 Task: Check the percentage active listings of club house in the last 5 years.
Action: Mouse moved to (773, 173)
Screenshot: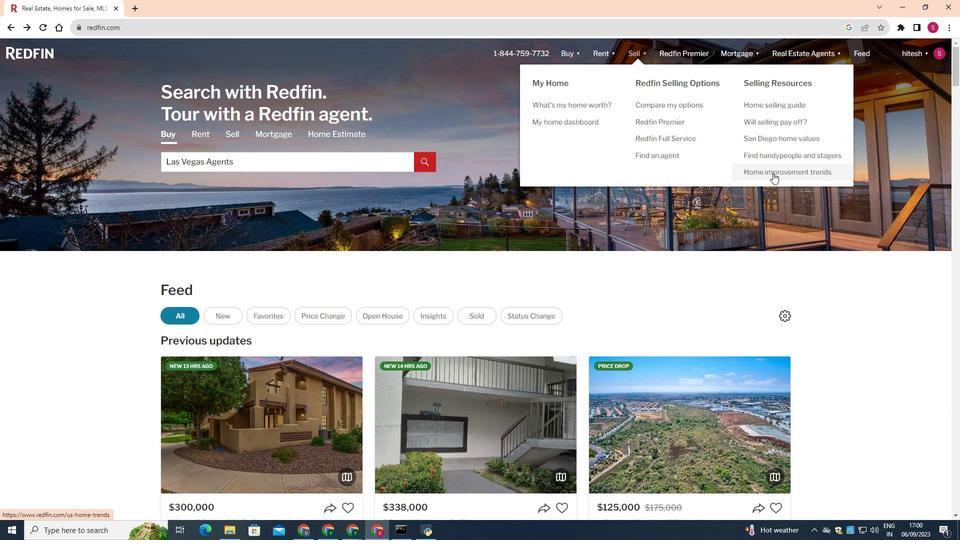 
Action: Mouse pressed left at (773, 173)
Screenshot: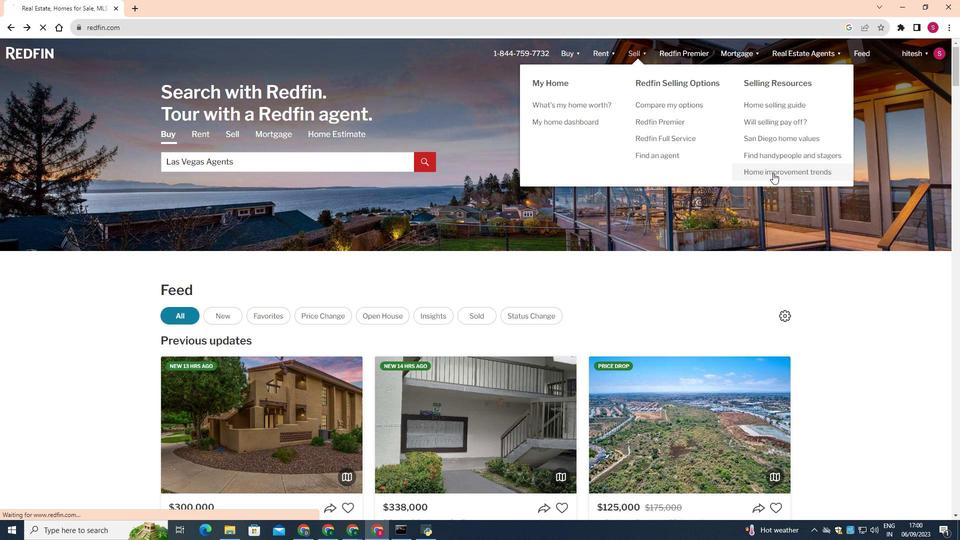 
Action: Mouse moved to (495, 325)
Screenshot: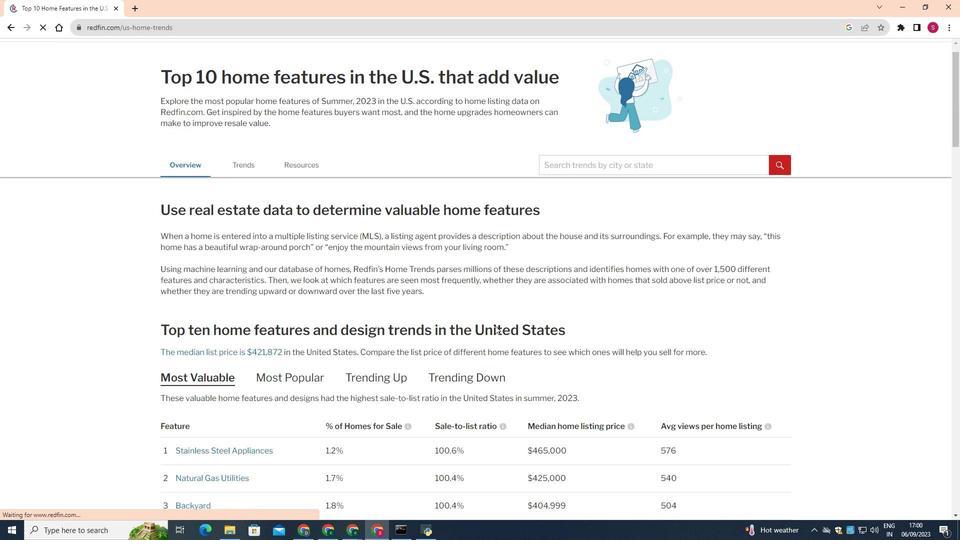 
Action: Mouse scrolled (495, 325) with delta (0, 0)
Screenshot: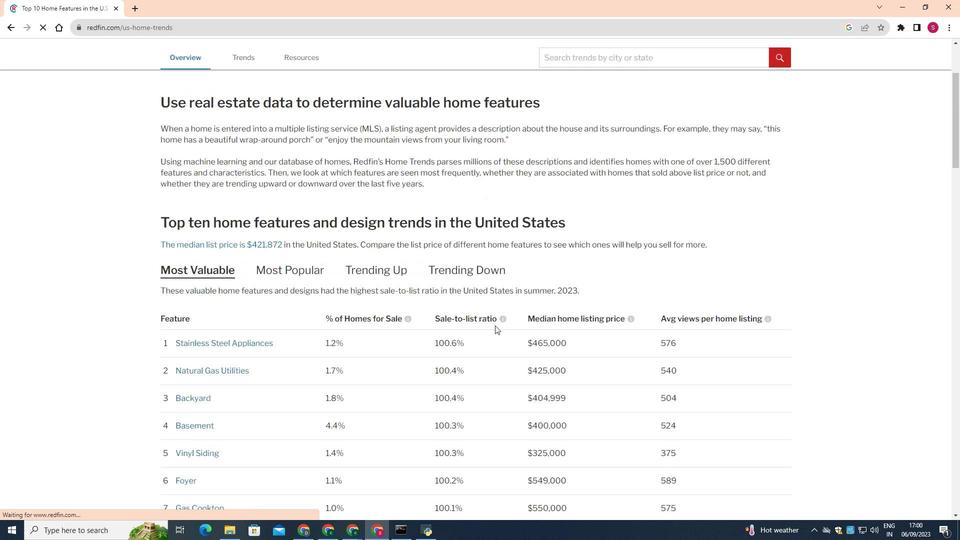
Action: Mouse scrolled (495, 325) with delta (0, 0)
Screenshot: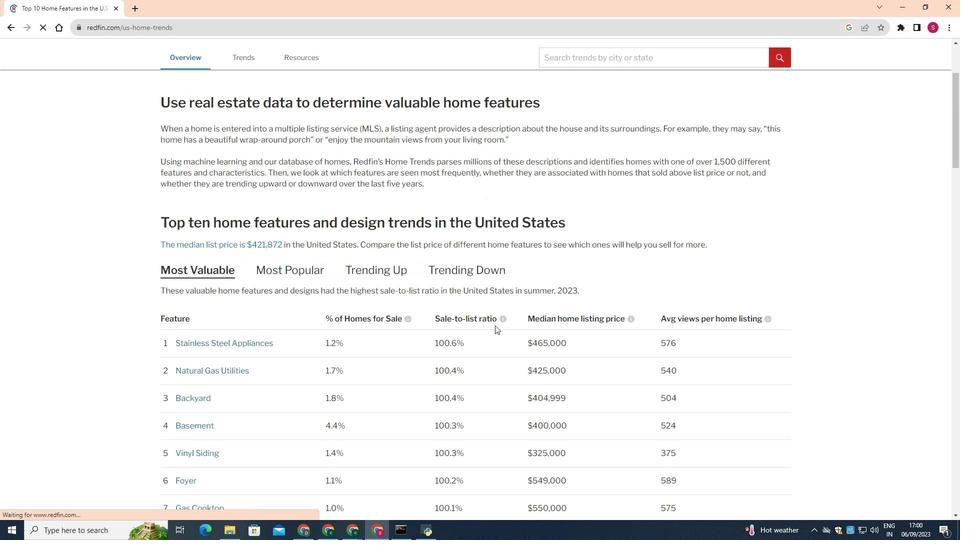 
Action: Mouse scrolled (495, 325) with delta (0, 0)
Screenshot: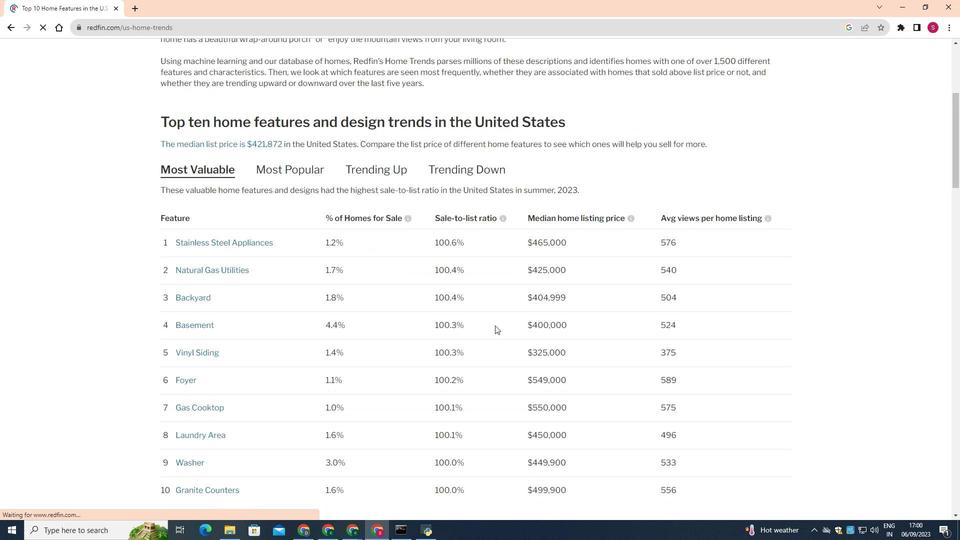 
Action: Mouse scrolled (495, 325) with delta (0, 0)
Screenshot: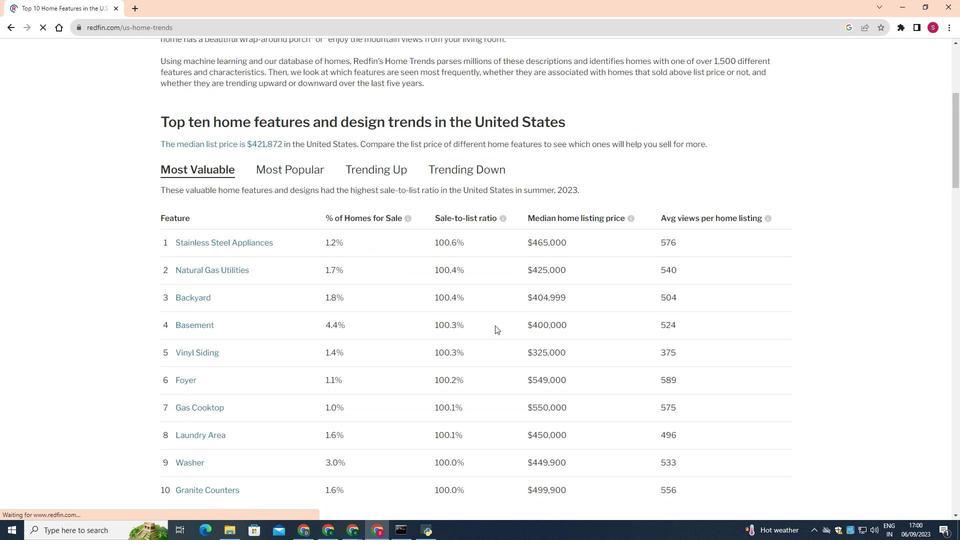 
Action: Mouse scrolled (495, 325) with delta (0, 0)
Screenshot: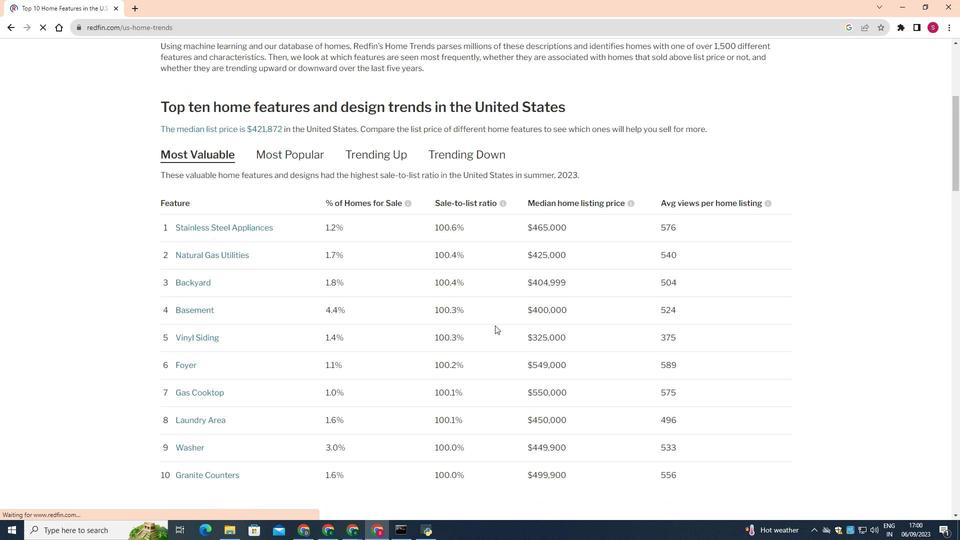 
Action: Mouse scrolled (495, 325) with delta (0, 0)
Screenshot: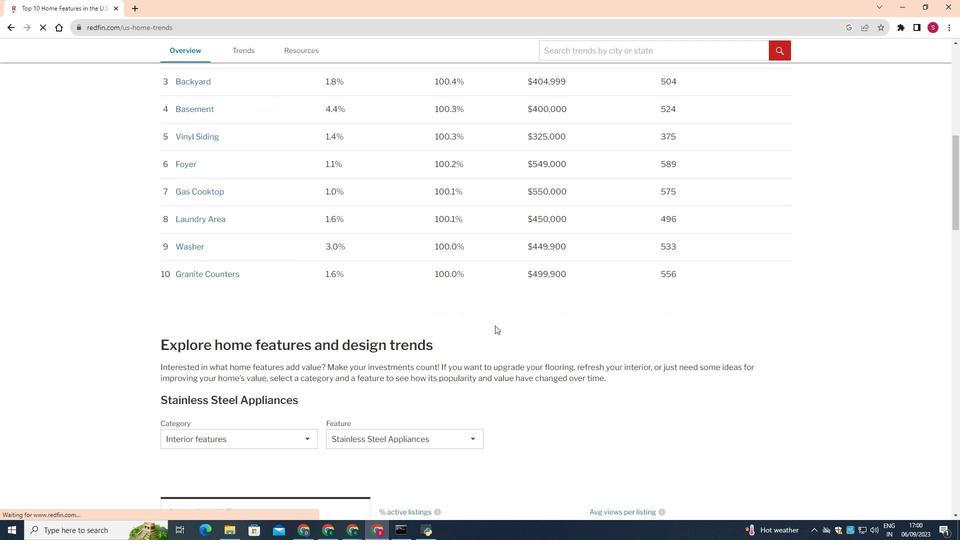 
Action: Mouse scrolled (495, 325) with delta (0, 0)
Screenshot: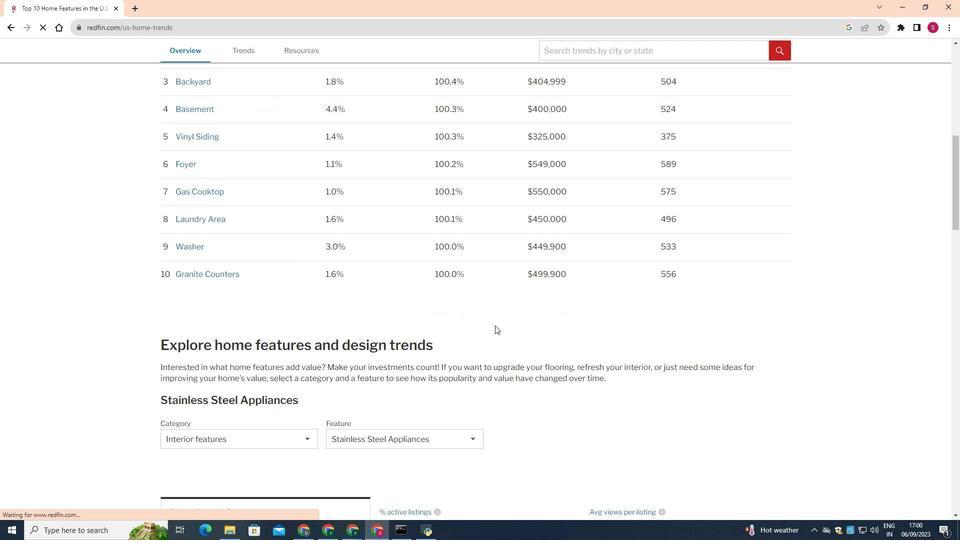 
Action: Mouse scrolled (495, 325) with delta (0, 0)
Screenshot: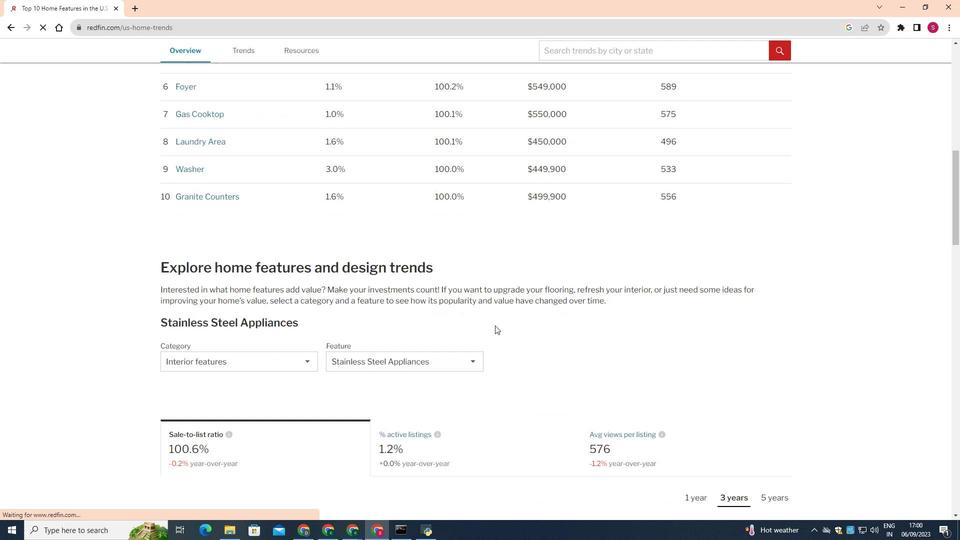 
Action: Mouse scrolled (495, 325) with delta (0, 0)
Screenshot: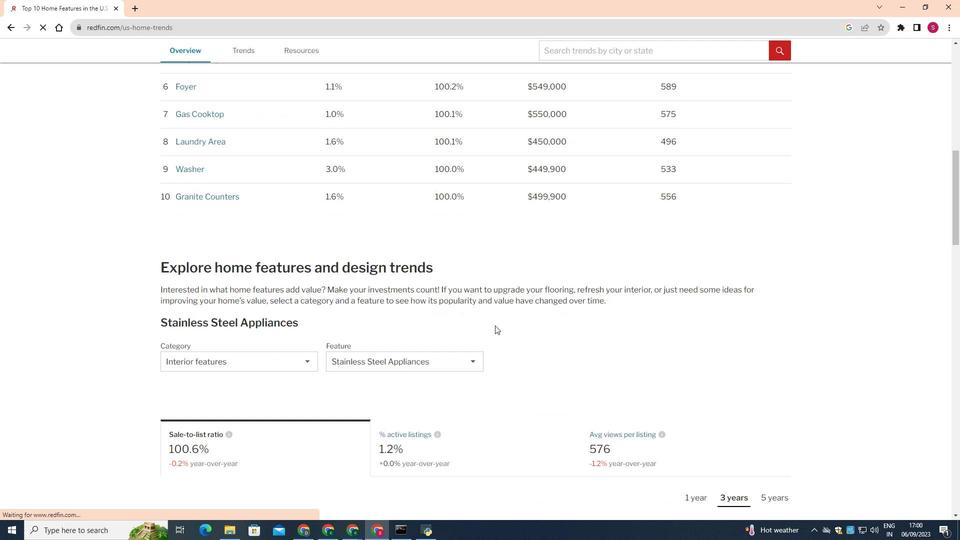 
Action: Mouse scrolled (495, 325) with delta (0, 0)
Screenshot: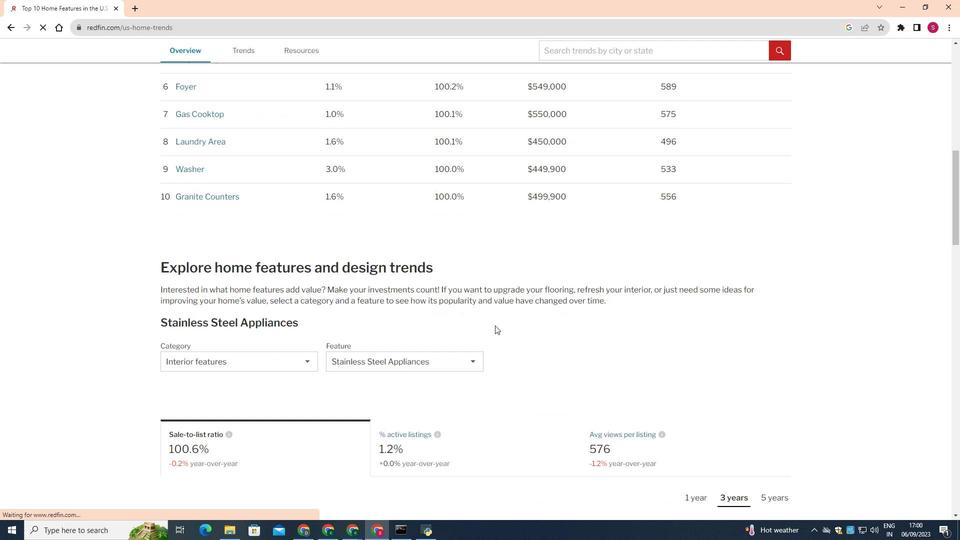 
Action: Mouse scrolled (495, 325) with delta (0, 0)
Screenshot: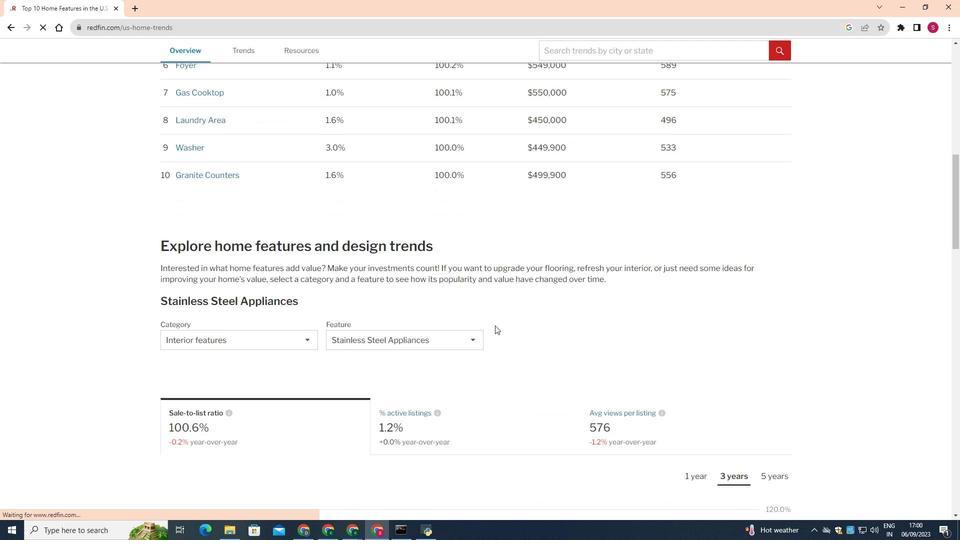 
Action: Mouse moved to (496, 325)
Screenshot: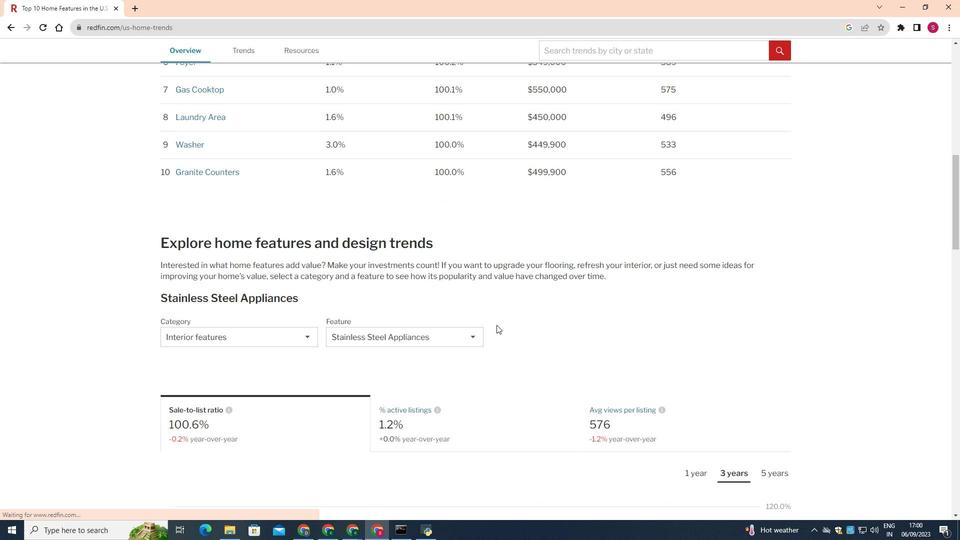 
Action: Mouse scrolled (496, 324) with delta (0, 0)
Screenshot: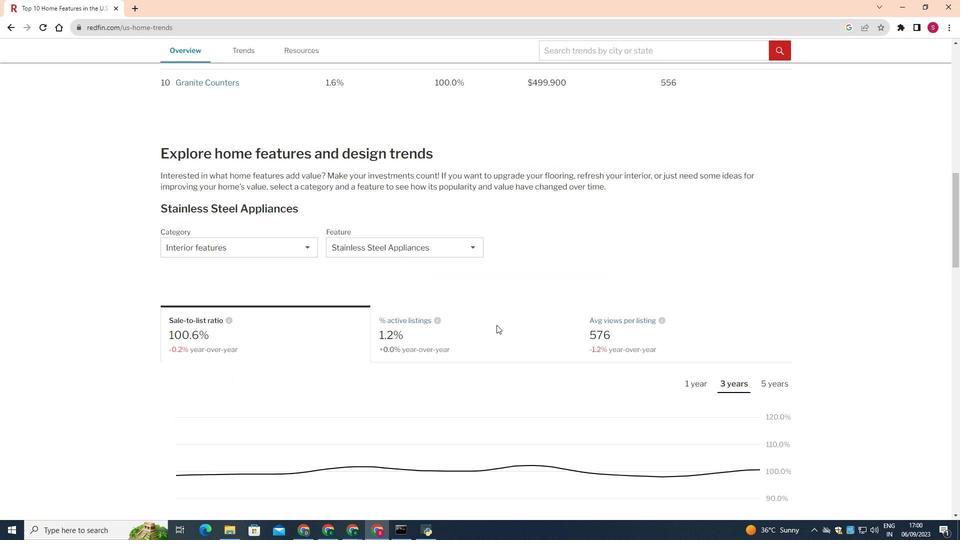 
Action: Mouse scrolled (496, 324) with delta (0, 0)
Screenshot: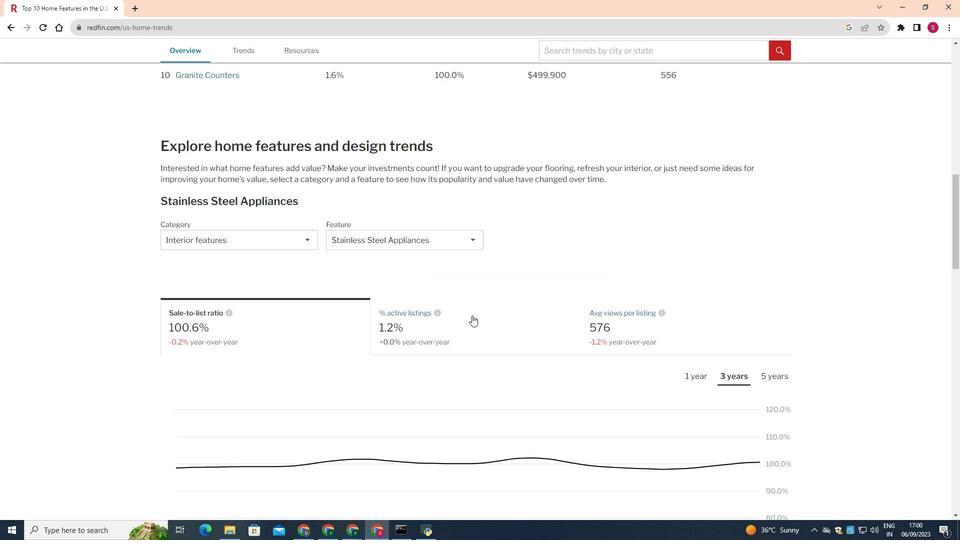 
Action: Mouse moved to (259, 236)
Screenshot: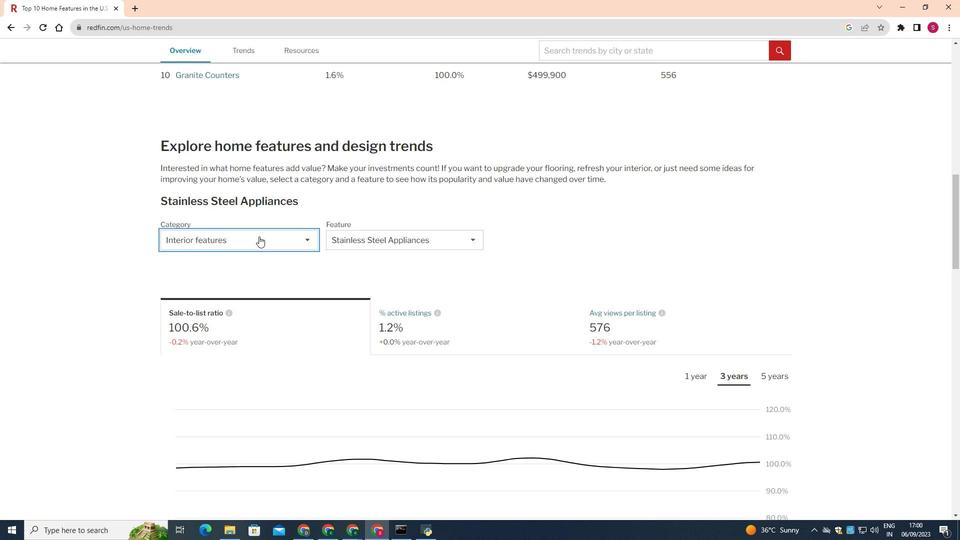 
Action: Mouse pressed left at (259, 236)
Screenshot: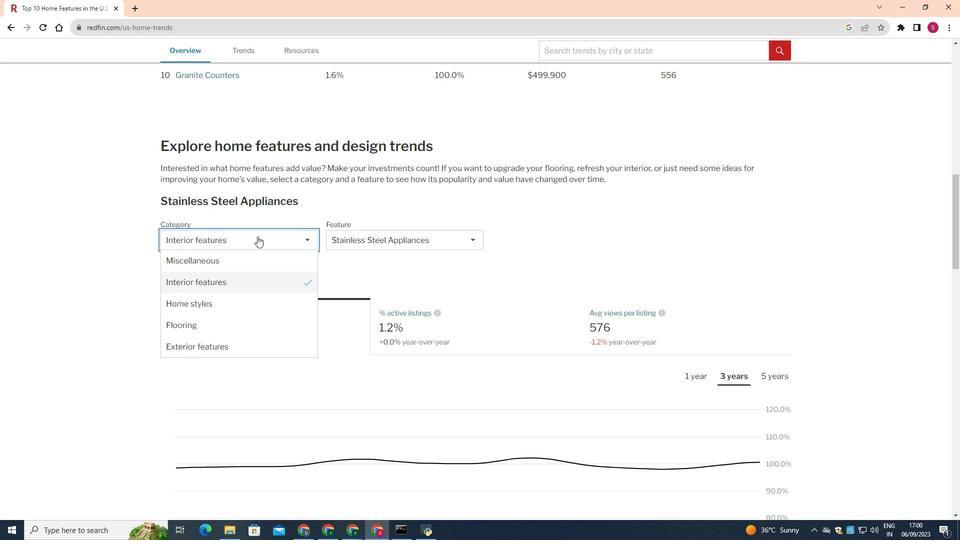 
Action: Mouse moved to (233, 257)
Screenshot: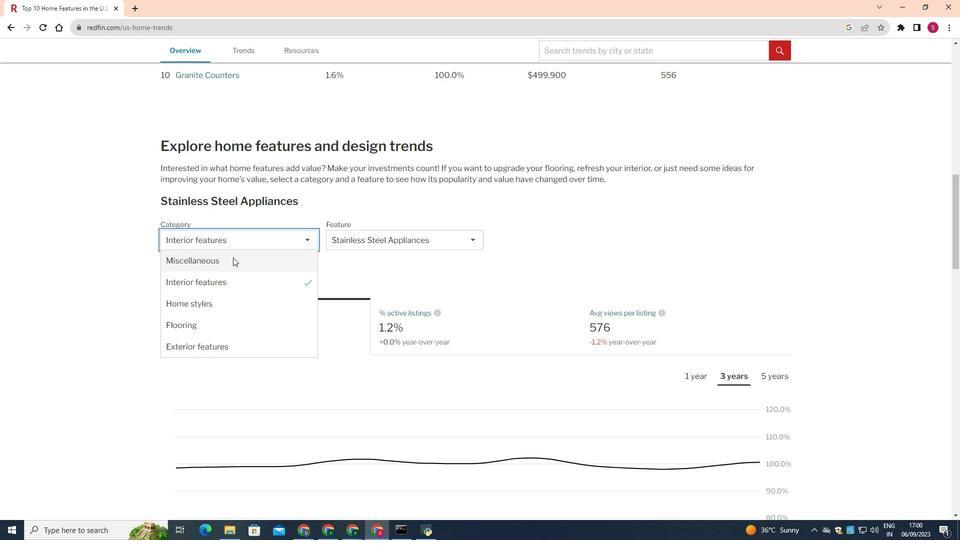 
Action: Mouse pressed left at (233, 257)
Screenshot: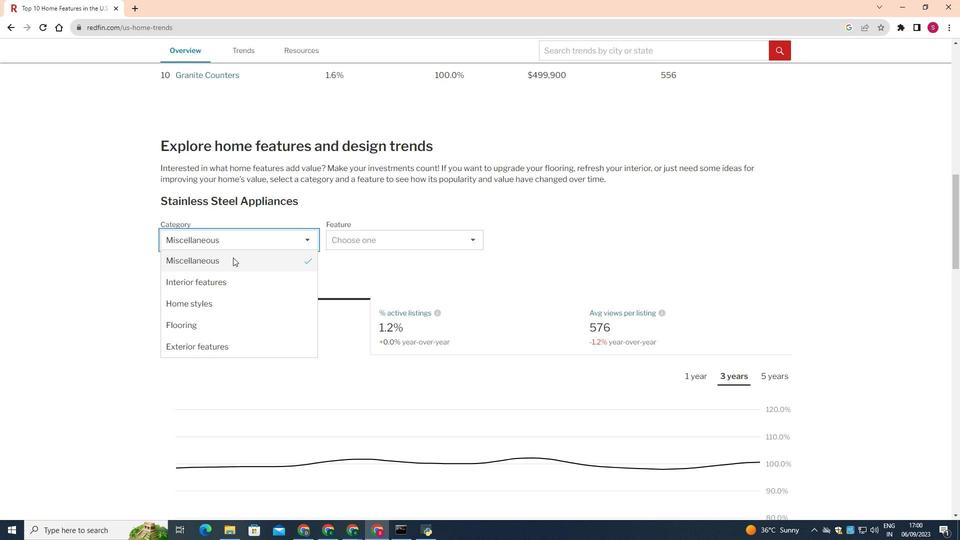 
Action: Mouse moved to (371, 239)
Screenshot: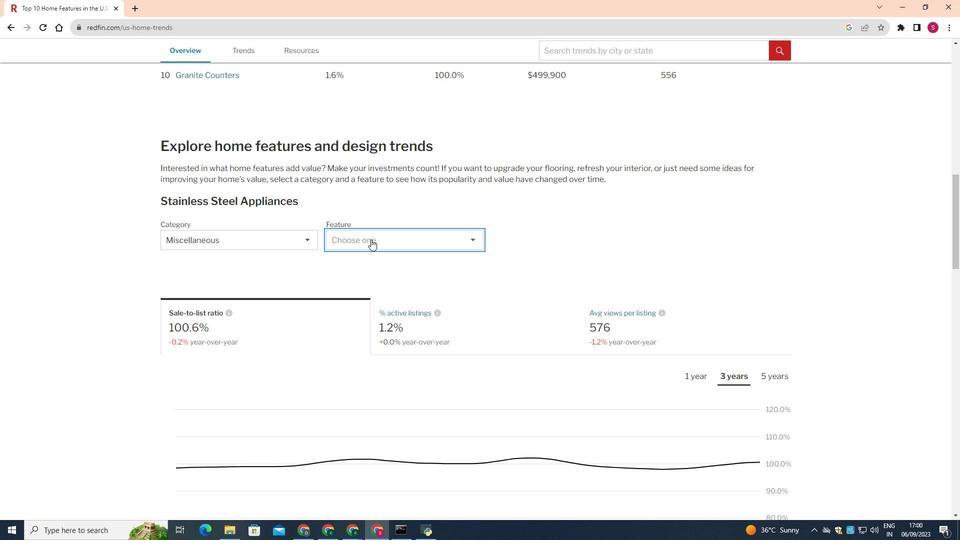 
Action: Mouse pressed left at (371, 239)
Screenshot: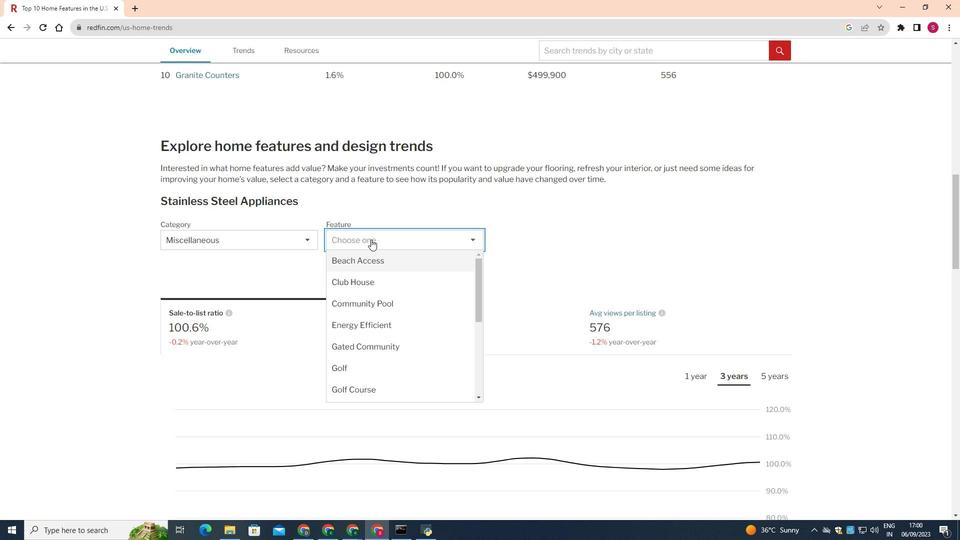 
Action: Mouse moved to (368, 279)
Screenshot: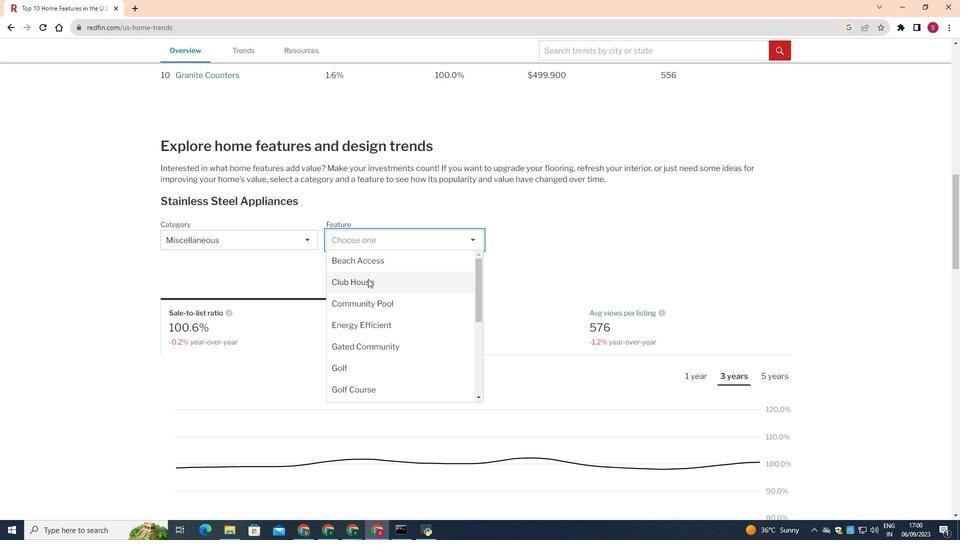 
Action: Mouse pressed left at (368, 279)
Screenshot: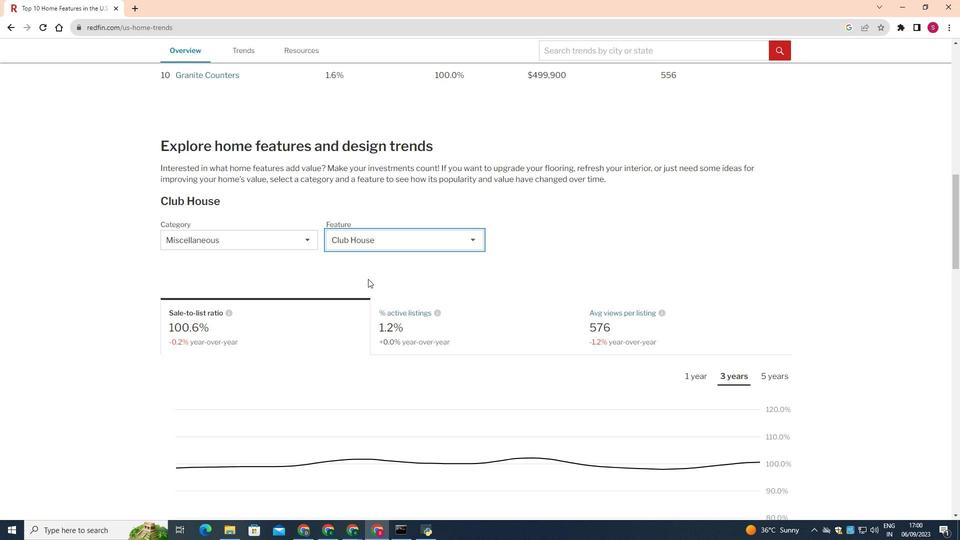 
Action: Mouse moved to (459, 323)
Screenshot: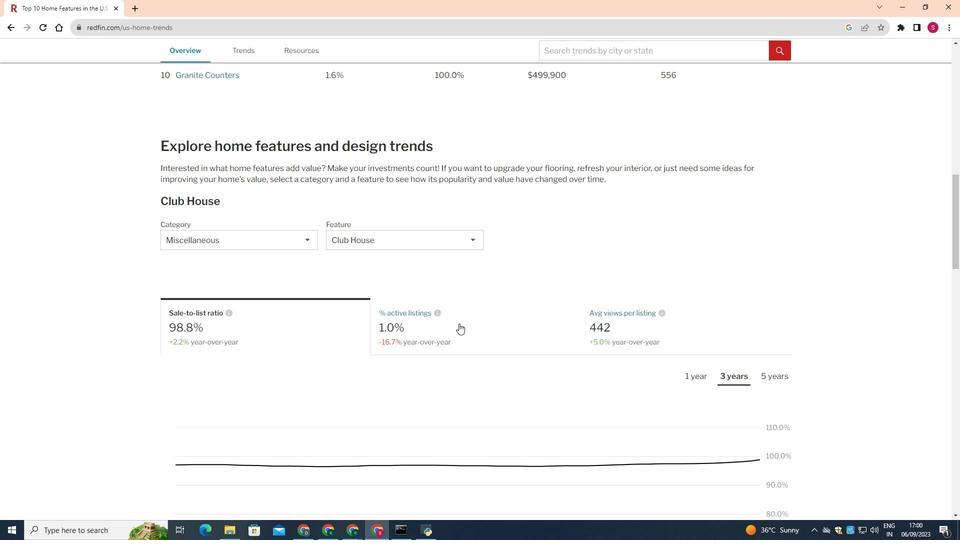 
Action: Mouse pressed left at (459, 323)
Screenshot: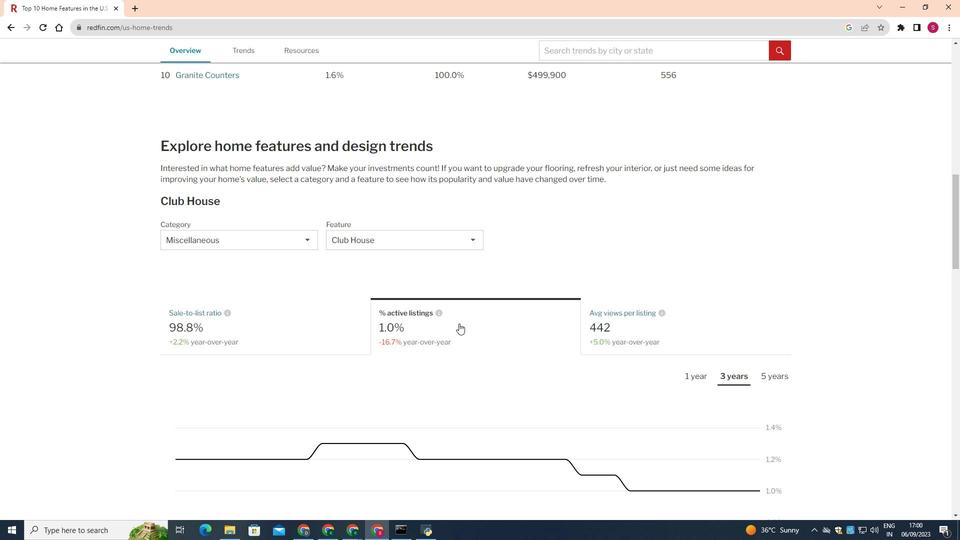 
Action: Mouse moved to (762, 371)
Screenshot: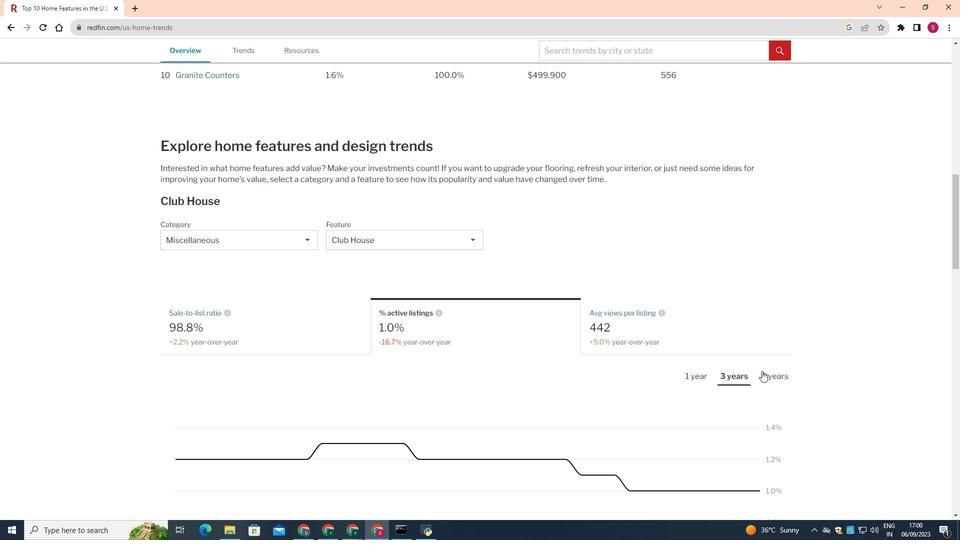 
Action: Mouse pressed left at (762, 371)
Screenshot: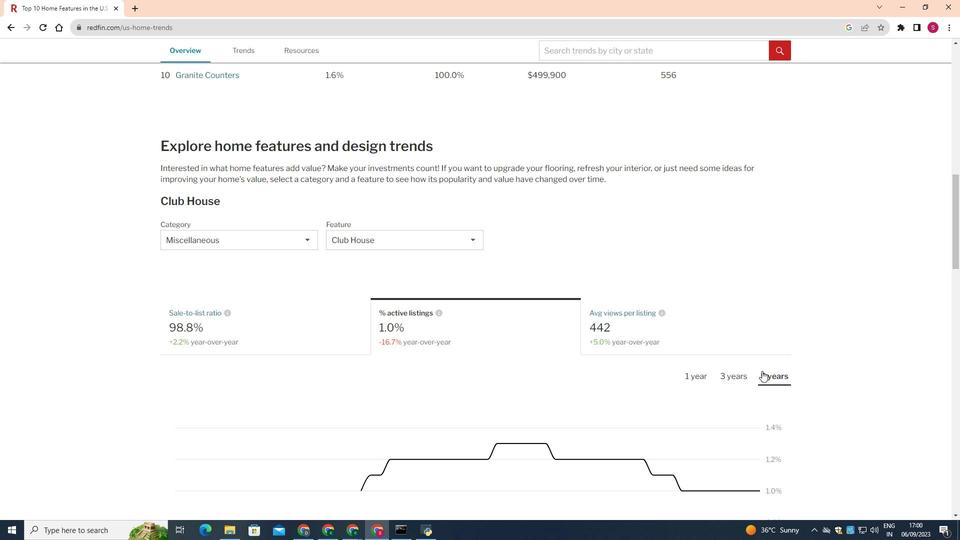 
Action: Mouse moved to (474, 326)
Screenshot: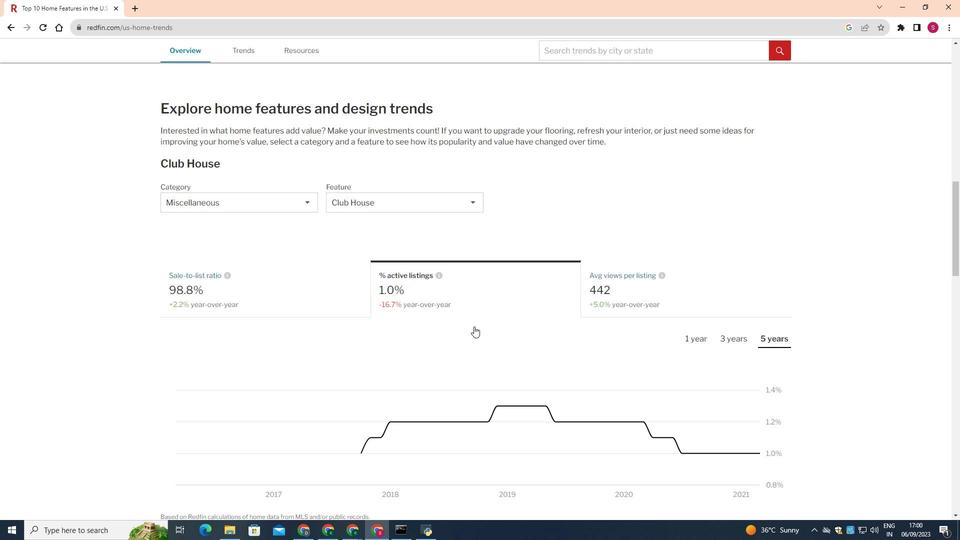 
Action: Mouse scrolled (474, 326) with delta (0, 0)
Screenshot: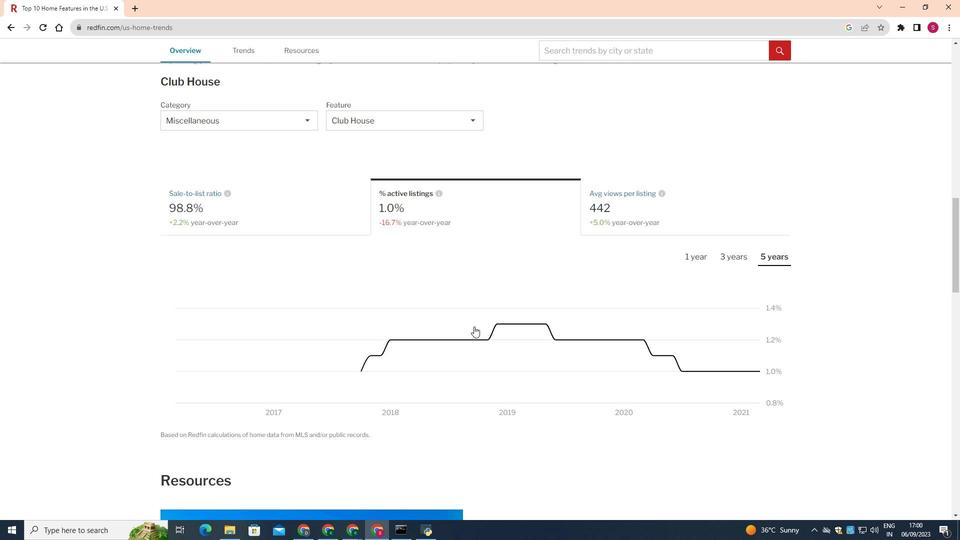 
Action: Mouse scrolled (474, 326) with delta (0, 0)
Screenshot: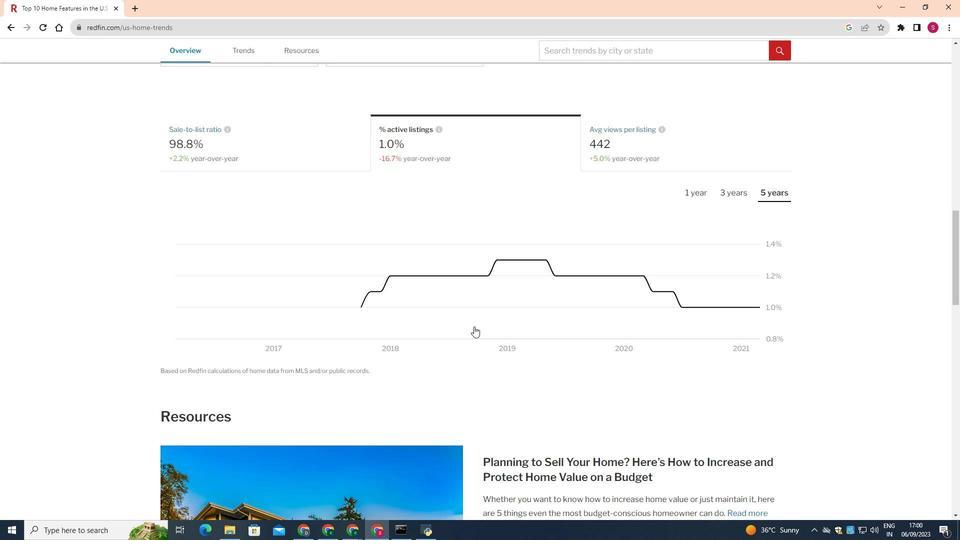 
Action: Mouse scrolled (474, 326) with delta (0, 0)
Screenshot: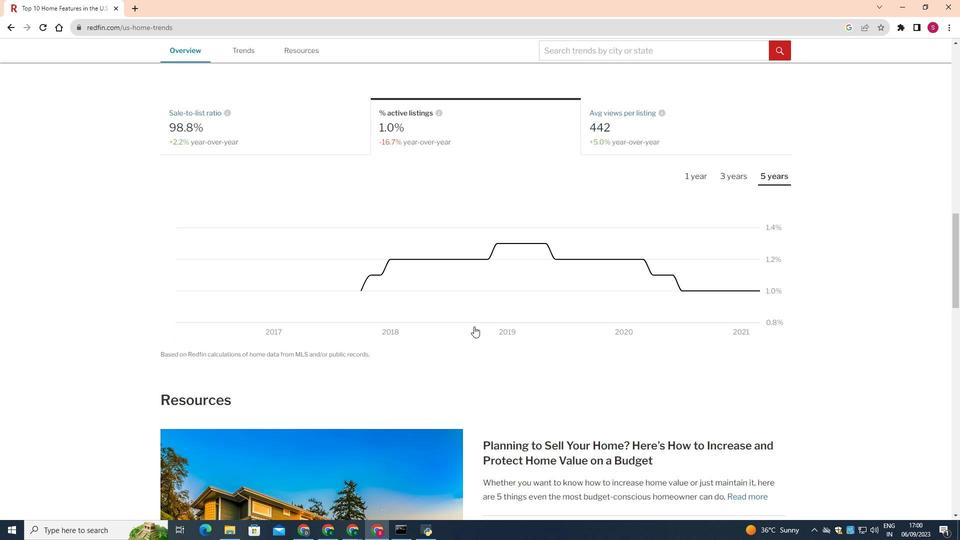 
Action: Mouse moved to (474, 326)
Screenshot: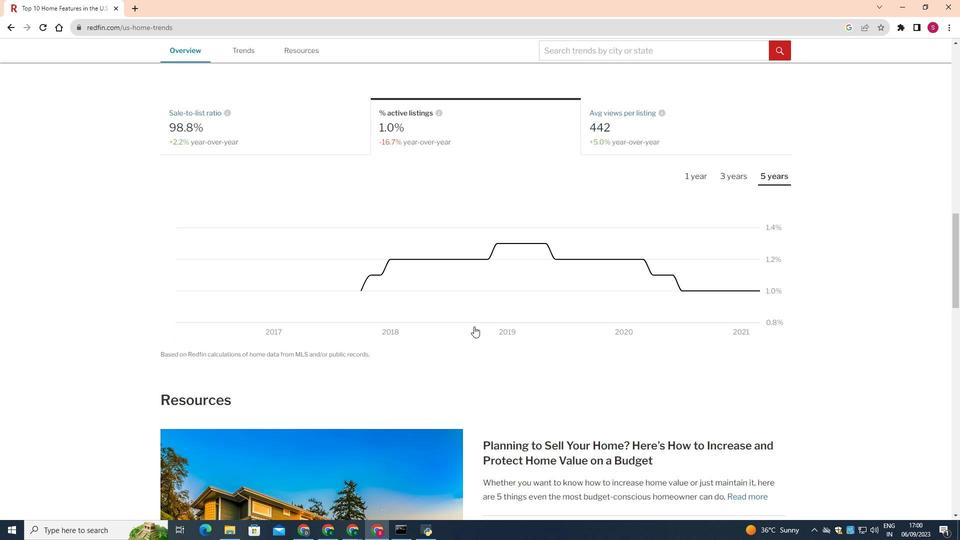 
Action: Mouse scrolled (474, 326) with delta (0, 0)
Screenshot: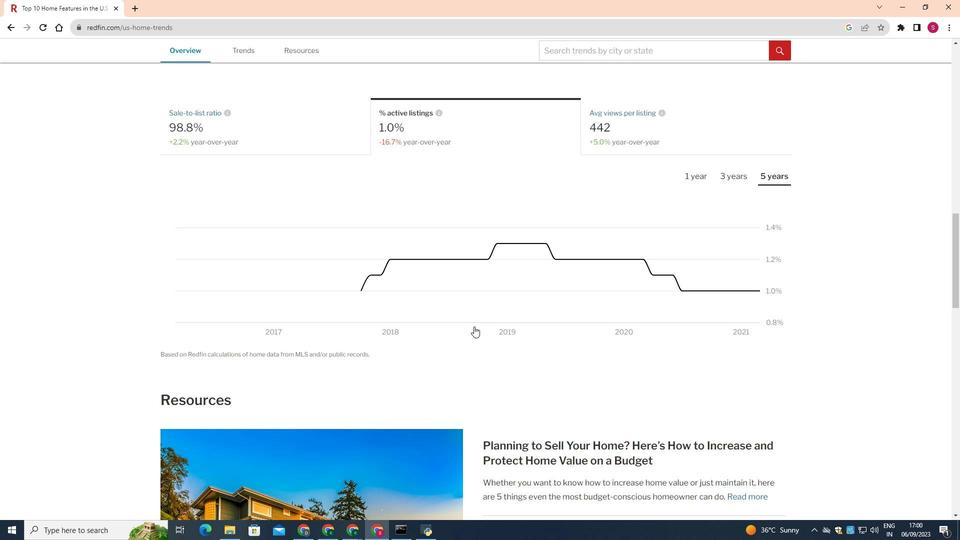 
Action: Mouse moved to (473, 326)
Screenshot: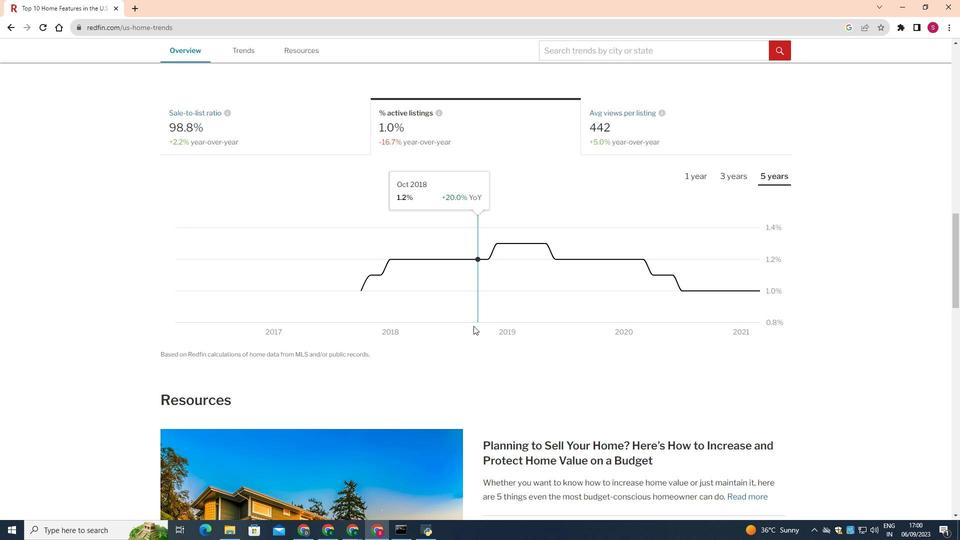 
